 Task: Search for the best seafood markets in Newport, Rhode Island.
Action: Mouse moved to (97, 65)
Screenshot: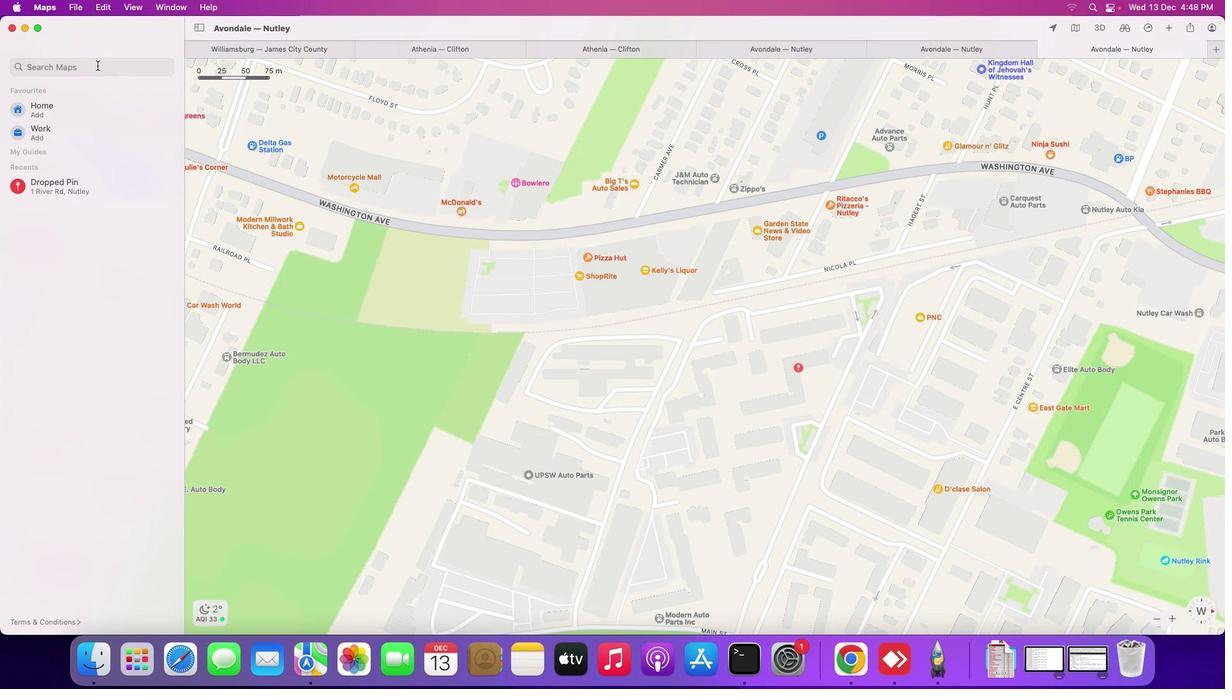 
Action: Mouse pressed left at (97, 65)
Screenshot: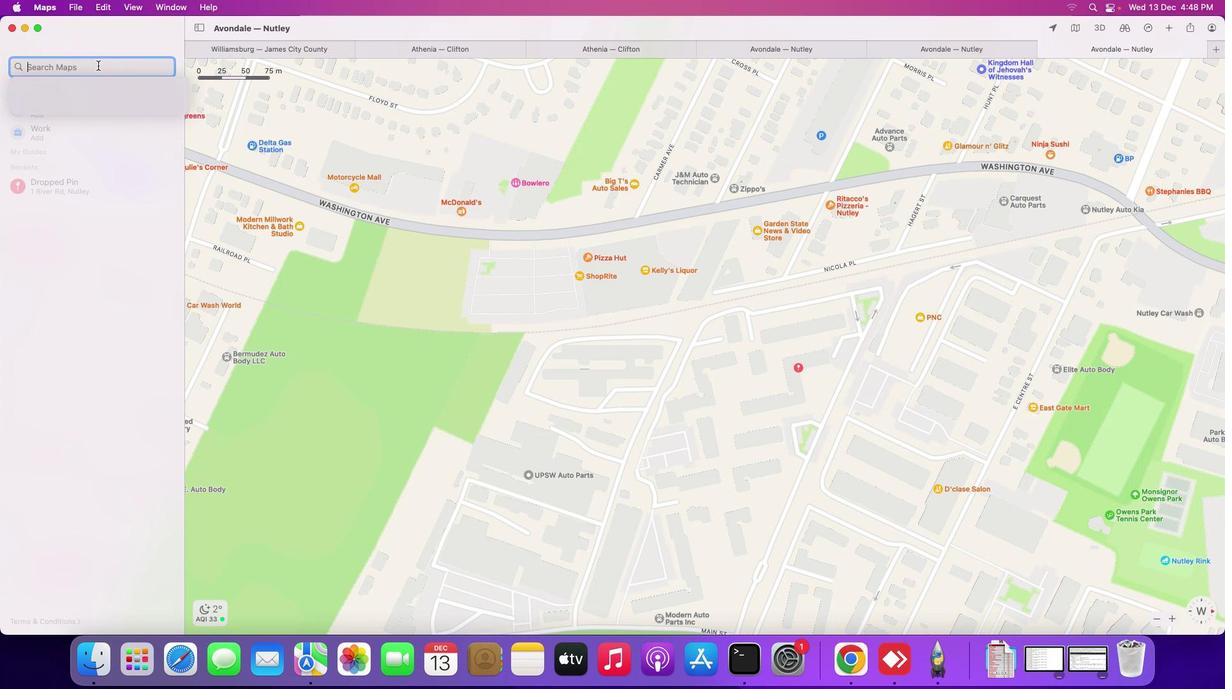 
Action: Mouse moved to (98, 64)
Screenshot: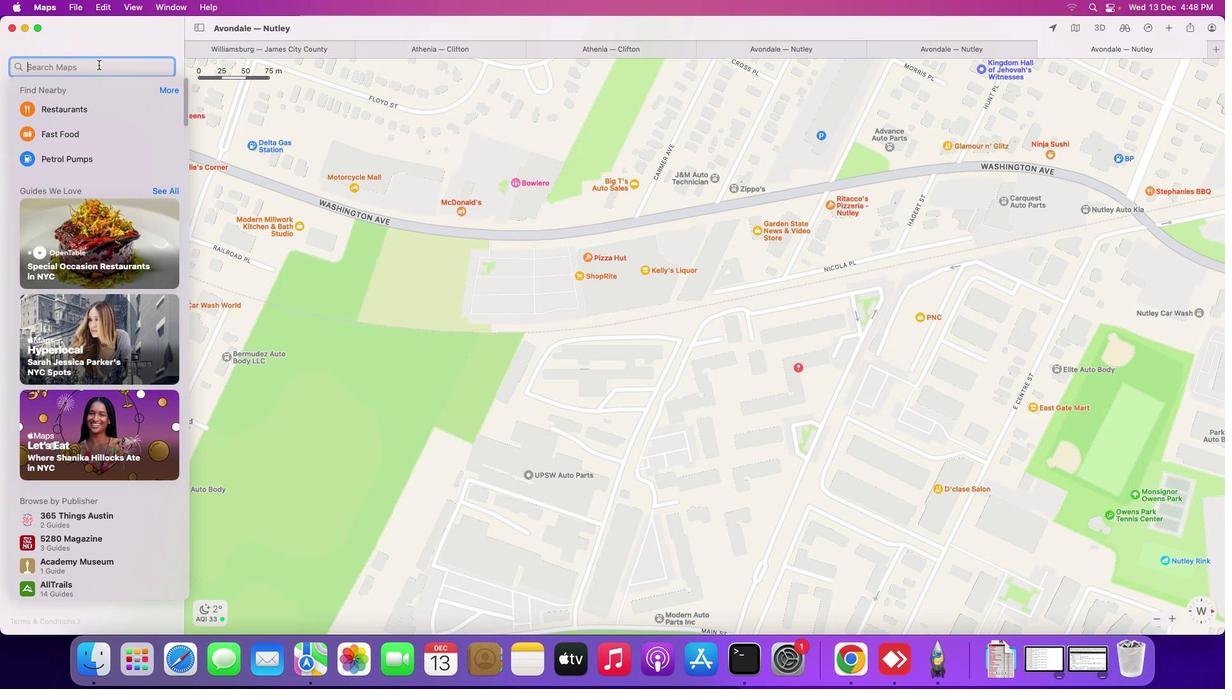 
Action: Key pressed 'd'Key.backspace'b''e''s''t'Key.space's''e''a''f''o''o''d'Key.space'm''a''r''k''e''t''s'Key.space'i''n'Key.spaceKey.shift_r'N''e''w''p''o''r''t''m'Key.backspace','Key.spaceKey.shift_r'R''h''o''d''e'Key.spaceKey.shift_r'I''s''l''a''n''d'Key.enter
Screenshot: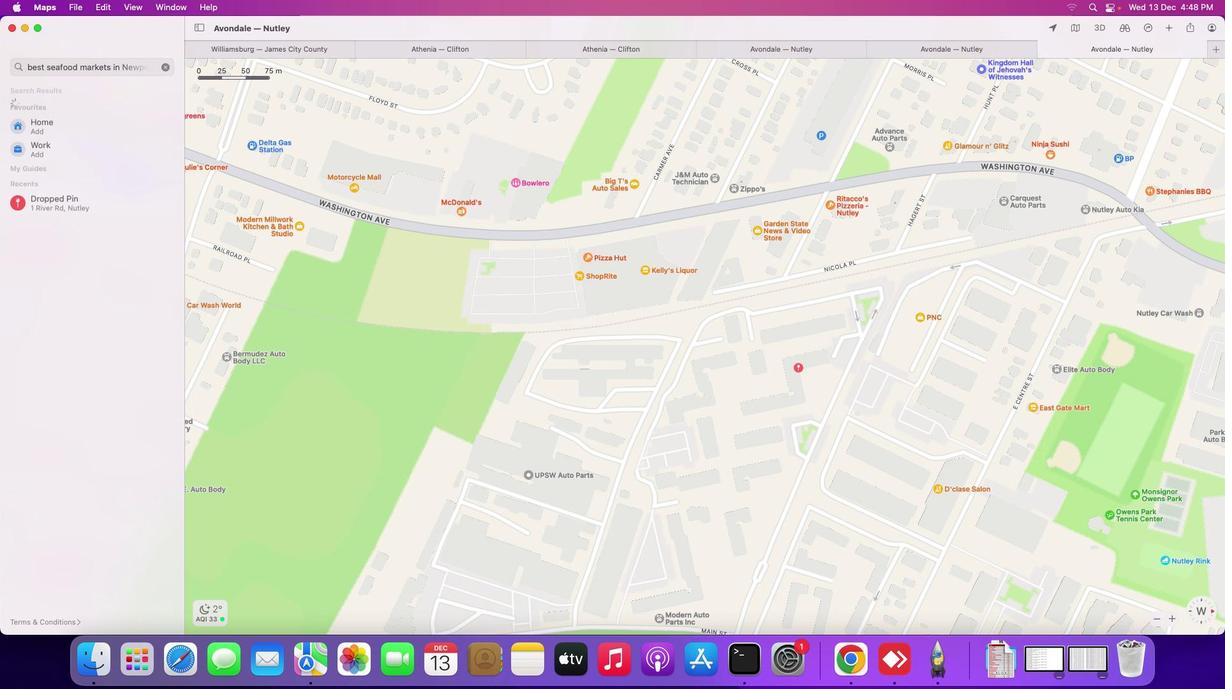 
Action: Mouse moved to (87, 109)
Screenshot: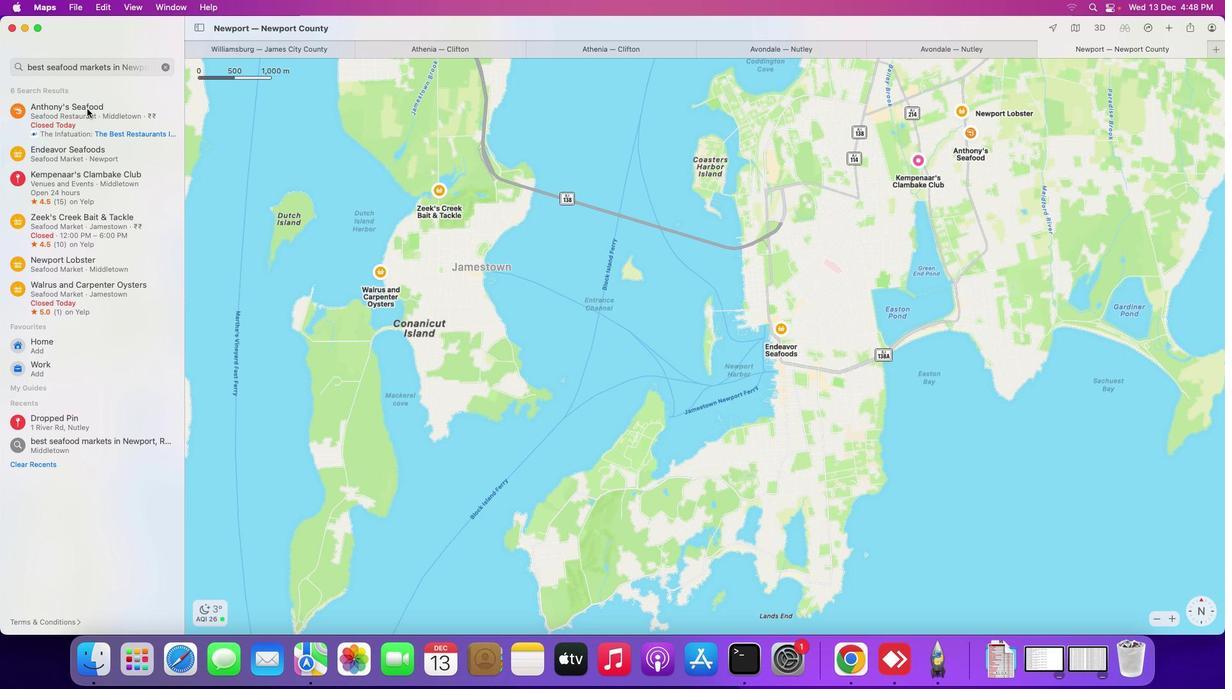 
Action: Mouse pressed left at (87, 109)
Screenshot: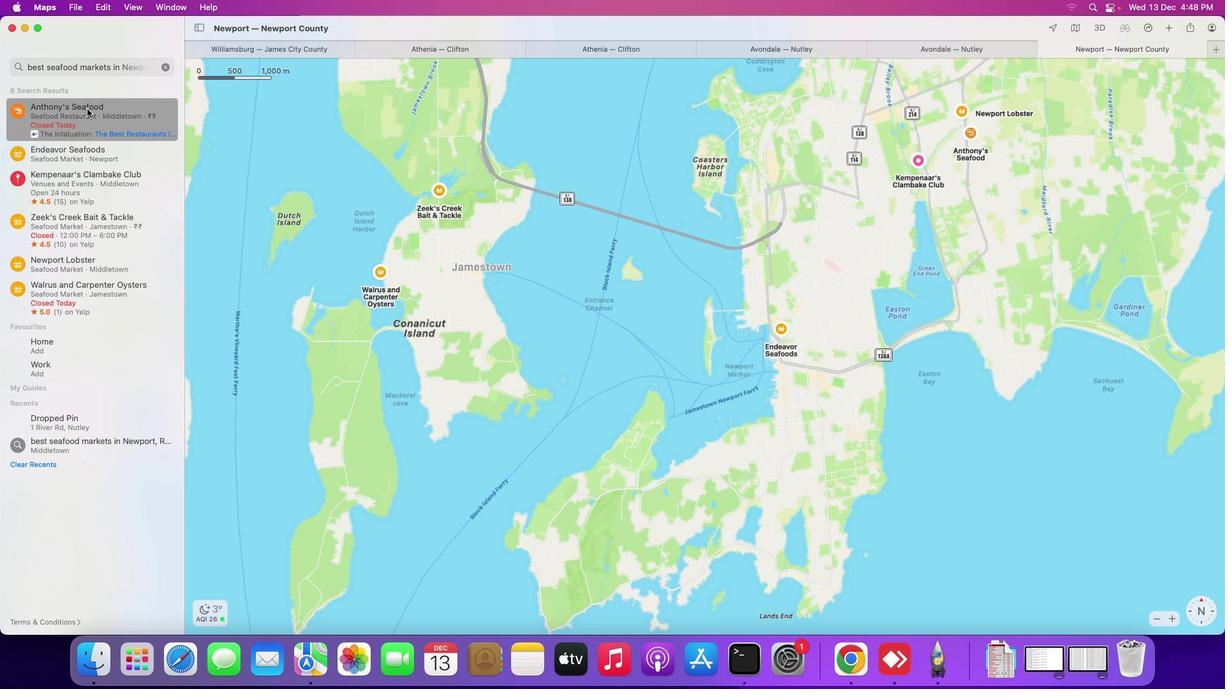 
Action: Mouse moved to (69, 150)
Screenshot: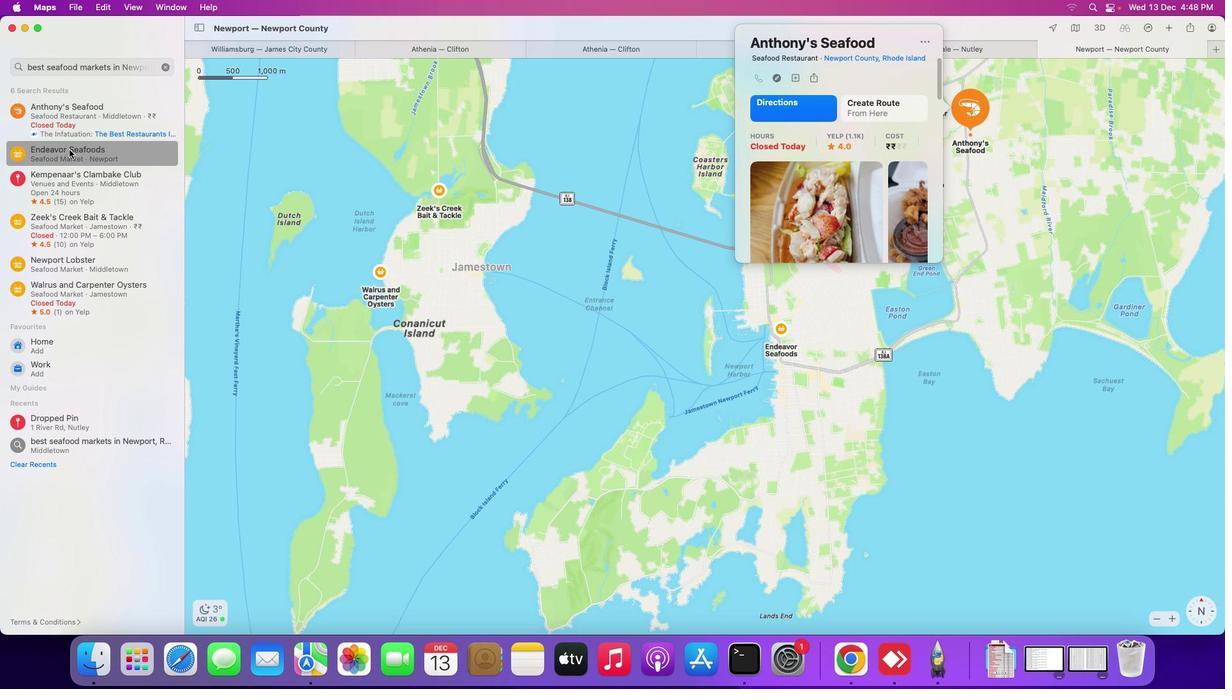 
Action: Mouse pressed left at (69, 150)
Screenshot: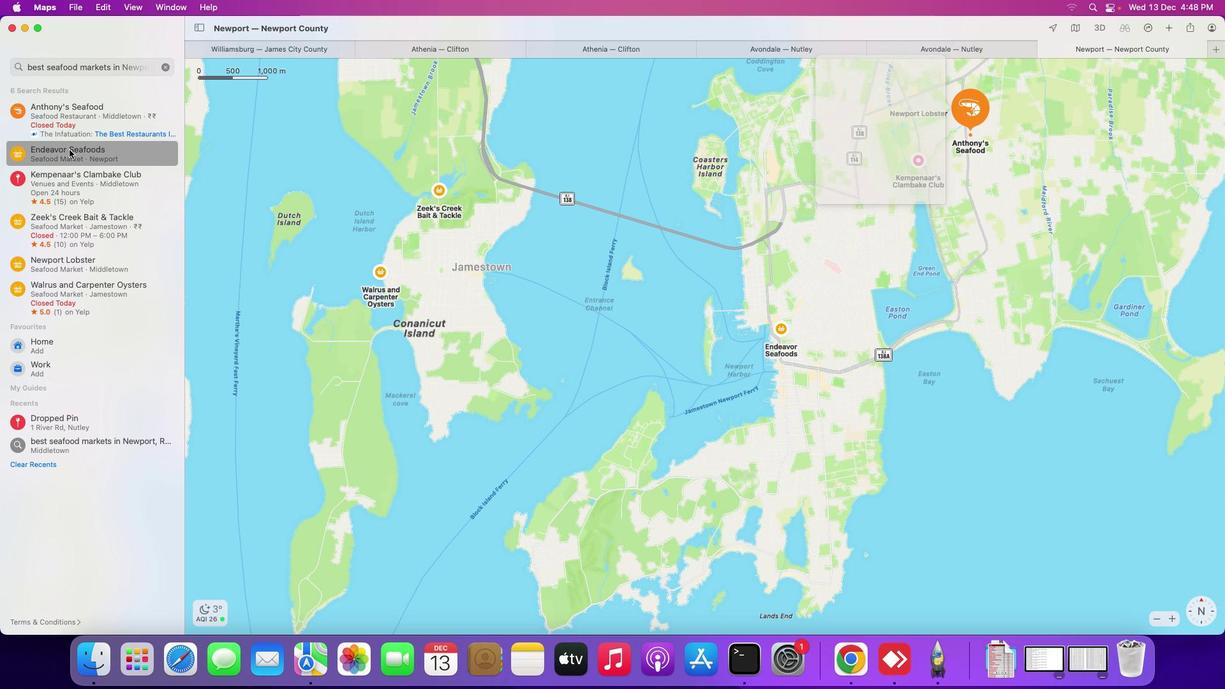 
Action: Mouse moved to (94, 180)
Screenshot: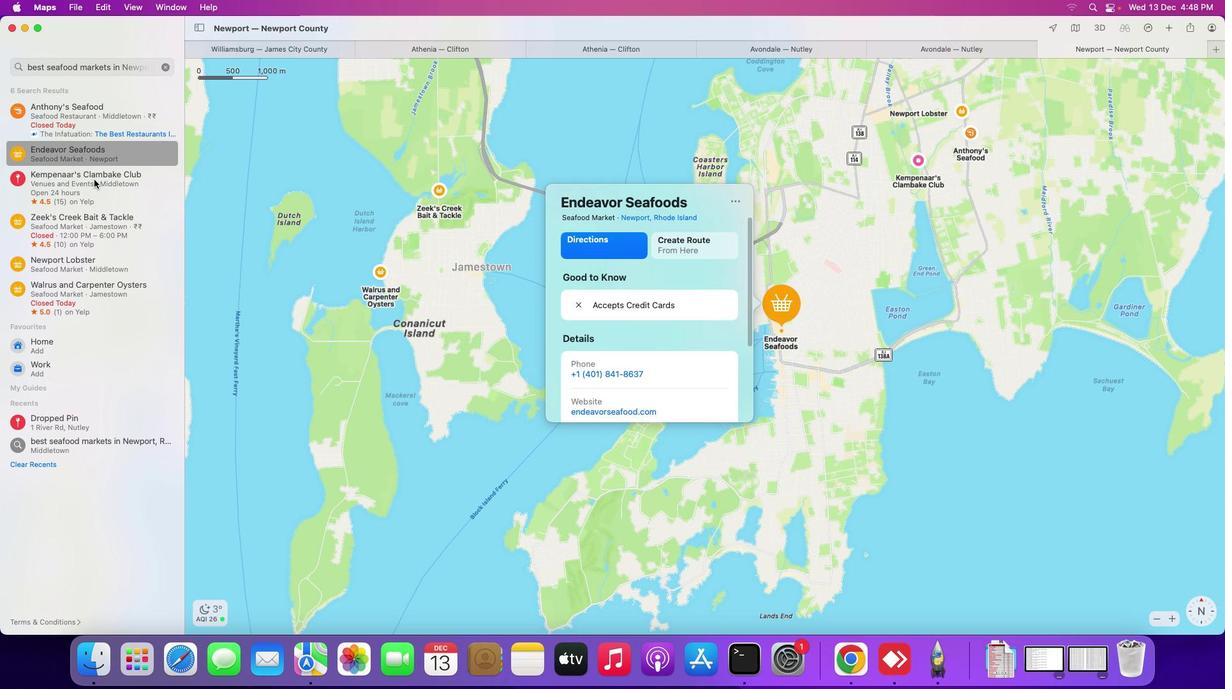 
Action: Mouse pressed left at (94, 180)
Screenshot: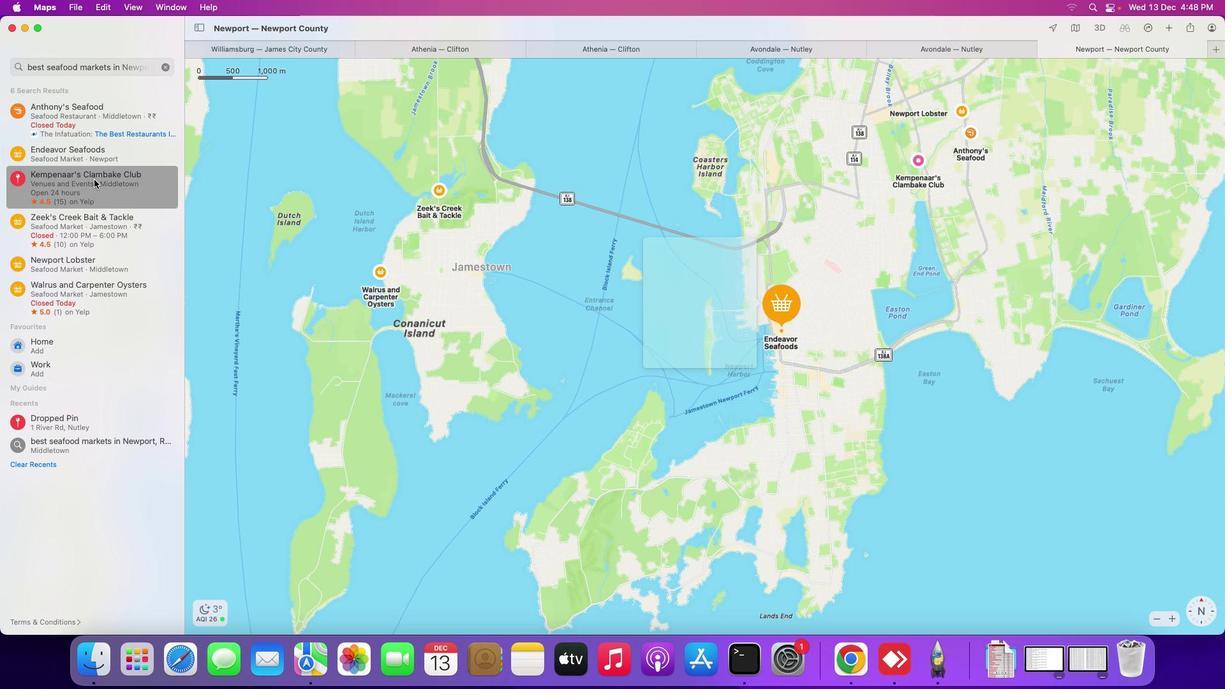 
Action: Mouse moved to (88, 226)
Screenshot: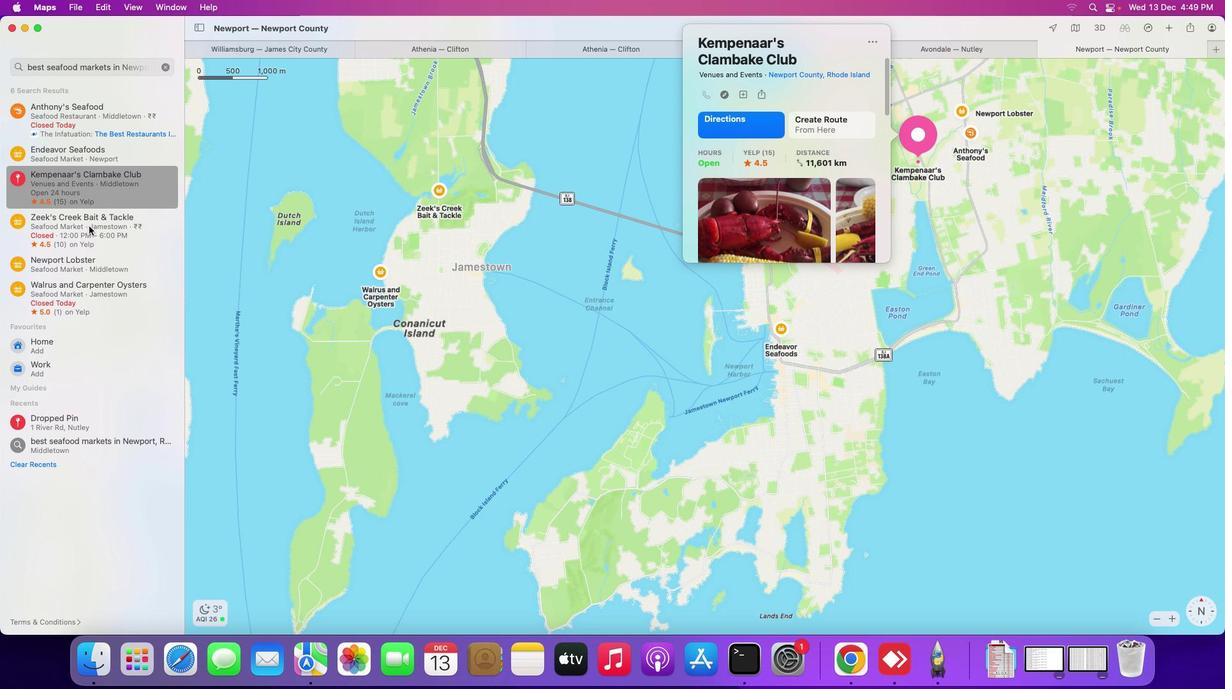 
Action: Mouse pressed left at (88, 226)
Screenshot: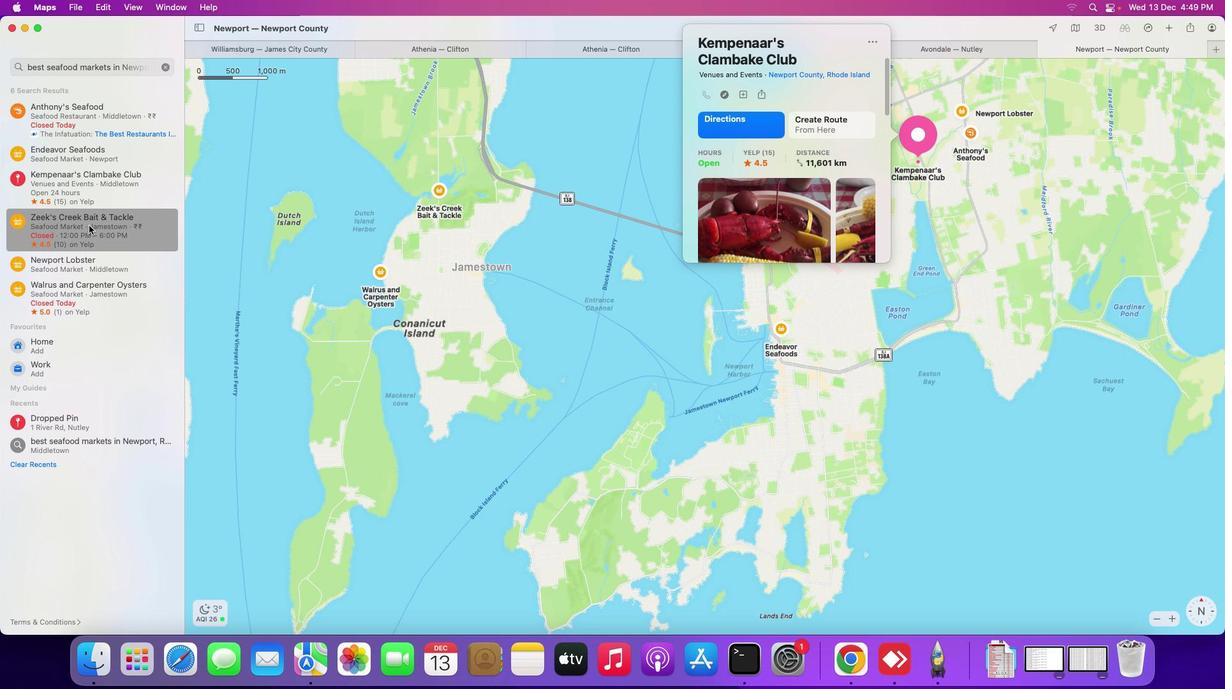 
Action: Mouse moved to (60, 255)
Screenshot: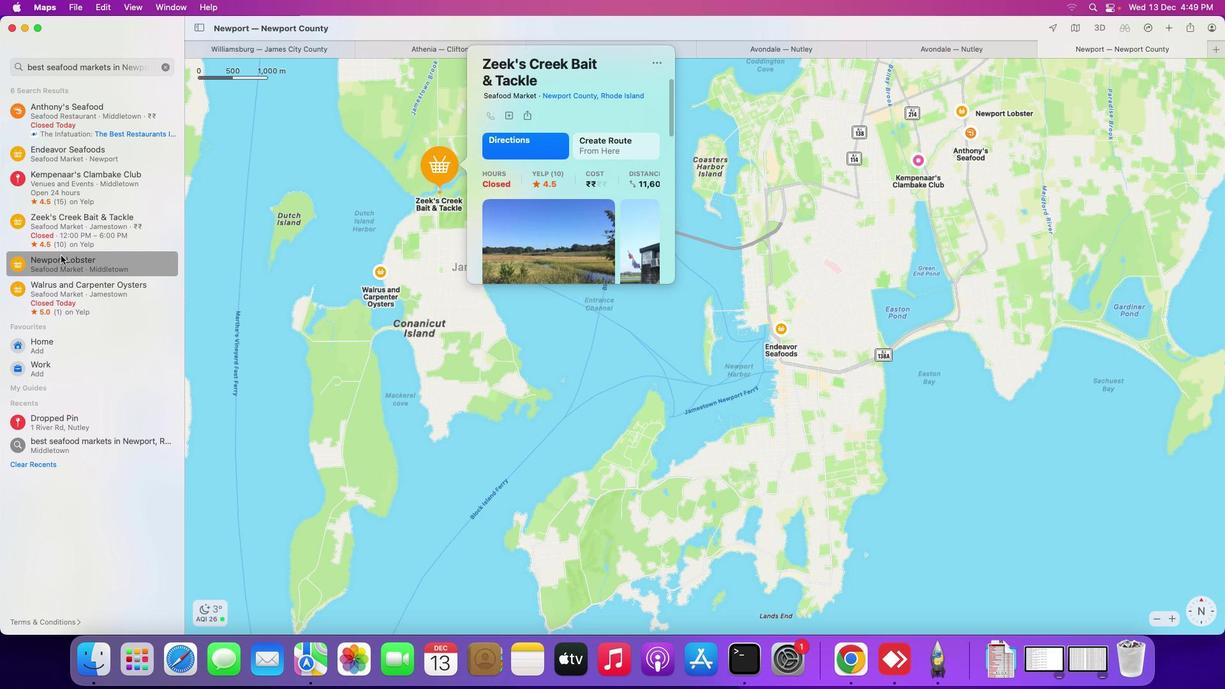 
Action: Mouse pressed left at (60, 255)
Screenshot: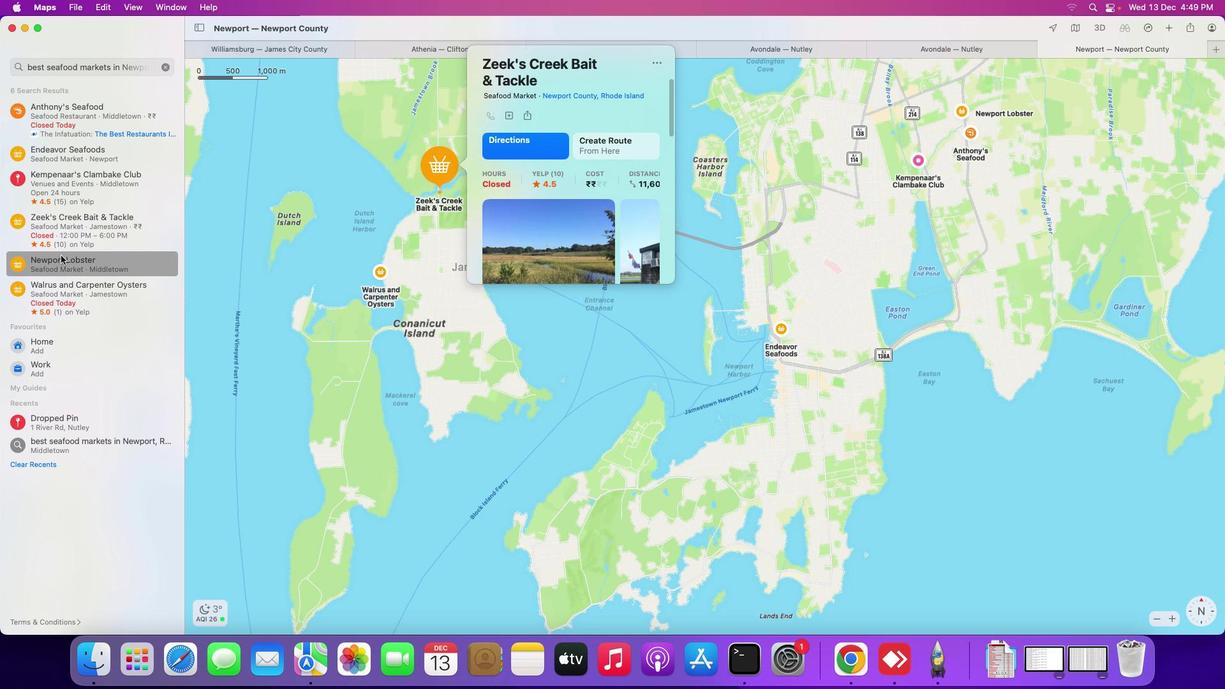 
Action: Mouse moved to (63, 250)
Screenshot: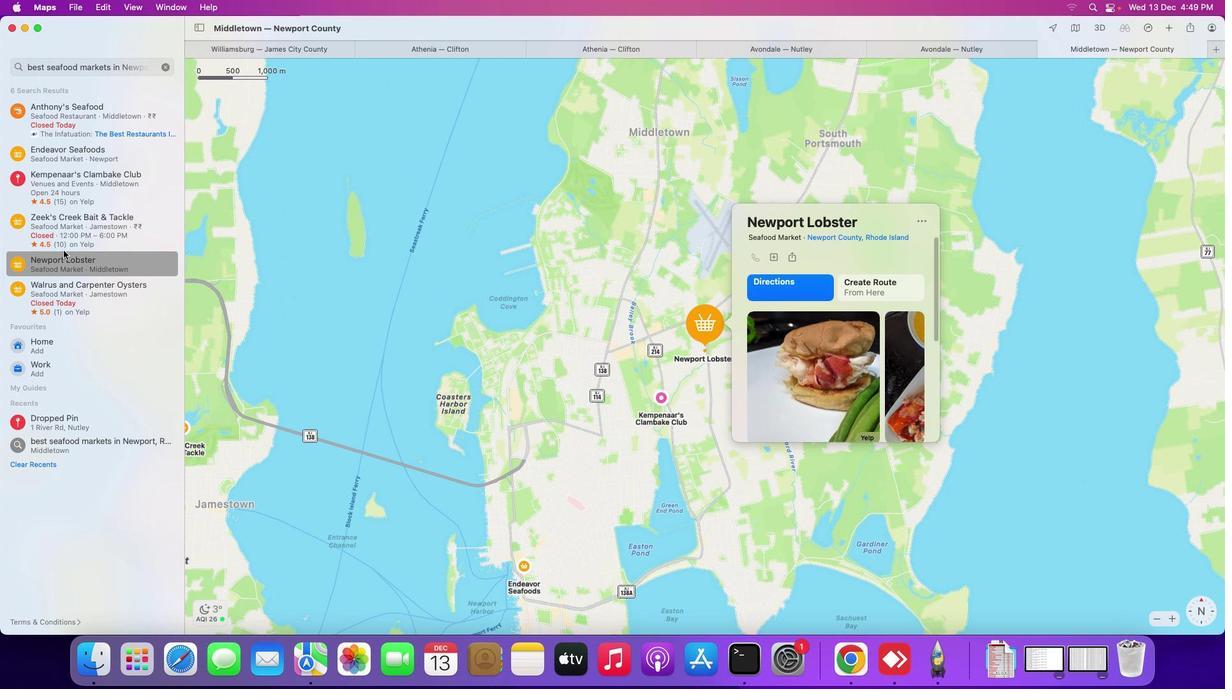 
